 Task: Create ChildIssue0000000835 as Child Issue of Issue Issue0000000418 in Backlog  in Scrum Project Project0000000084 in Jira. Create ChildIssue0000000836 as Child Issue of Issue Issue0000000418 in Backlog  in Scrum Project Project0000000084 in Jira. Create ChildIssue0000000837 as Child Issue of Issue Issue0000000419 in Backlog  in Scrum Project Project0000000084 in Jira. Create ChildIssue0000000838 as Child Issue of Issue Issue0000000419 in Backlog  in Scrum Project Project0000000084 in Jira. Create ChildIssue0000000839 as Child Issue of Issue Issue0000000420 in Backlog  in Scrum Project Project0000000084 in Jira
Action: Mouse moved to (483, 403)
Screenshot: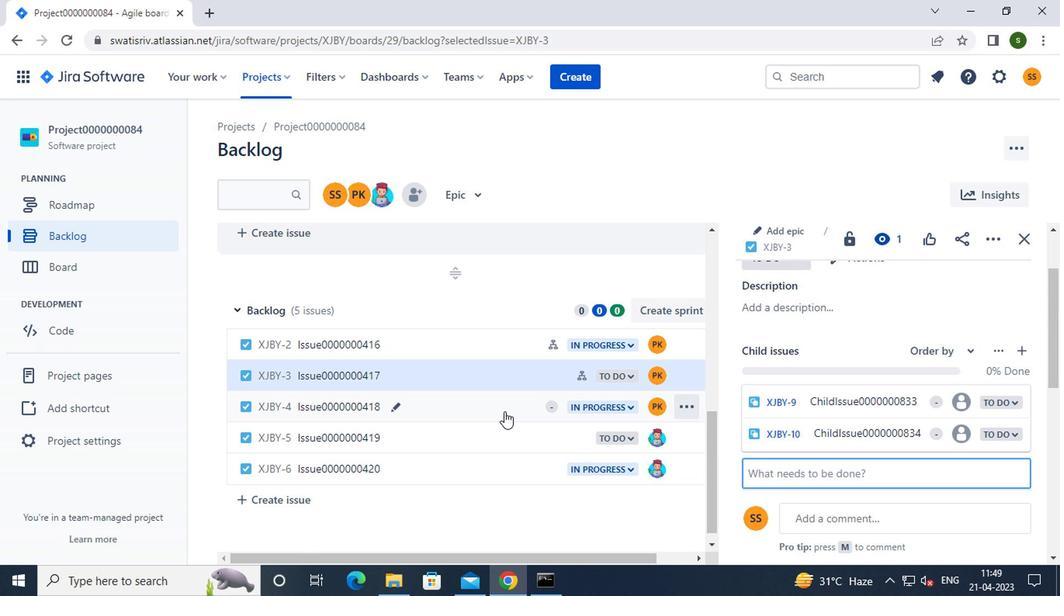 
Action: Mouse pressed left at (483, 403)
Screenshot: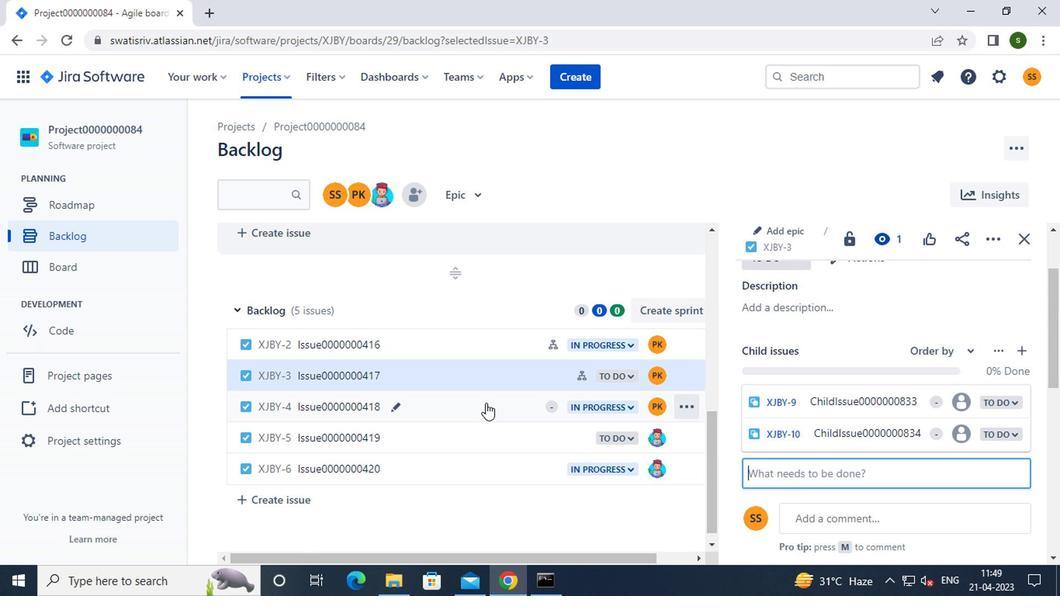 
Action: Mouse moved to (783, 310)
Screenshot: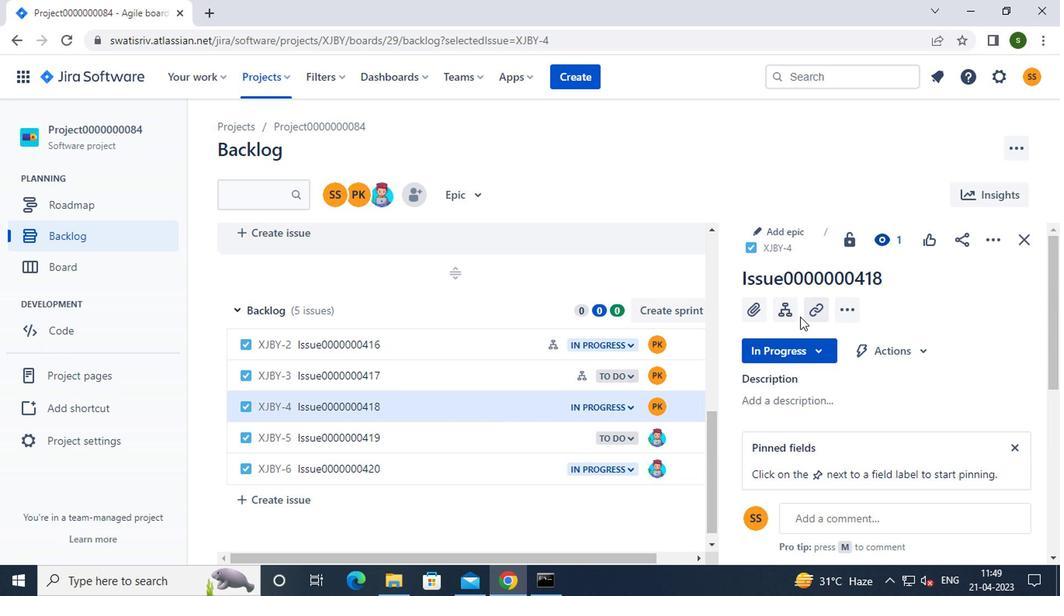 
Action: Mouse pressed left at (783, 310)
Screenshot: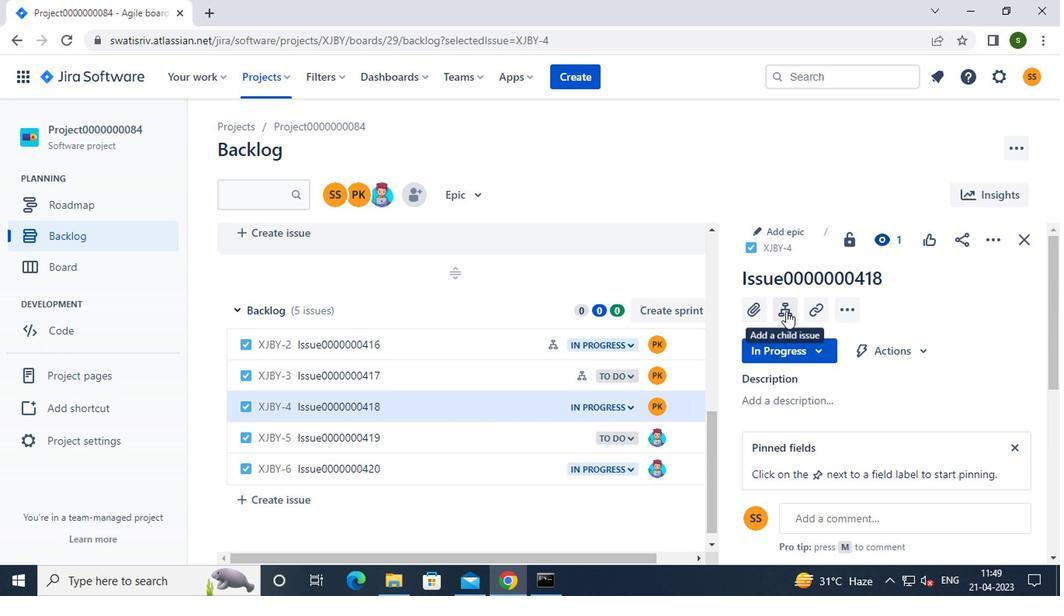 
Action: Mouse moved to (794, 379)
Screenshot: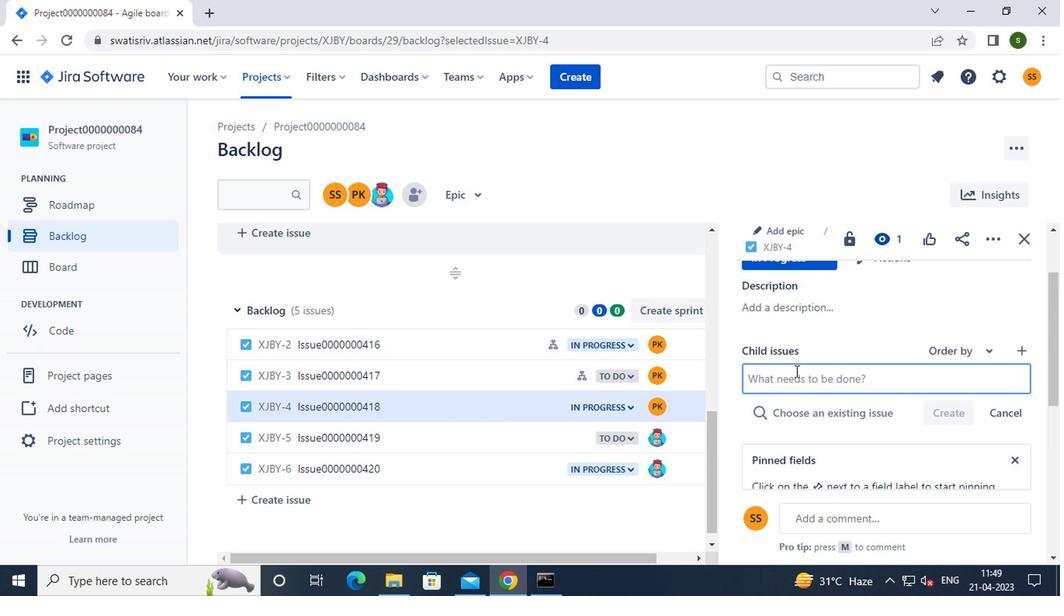 
Action: Mouse pressed left at (794, 379)
Screenshot: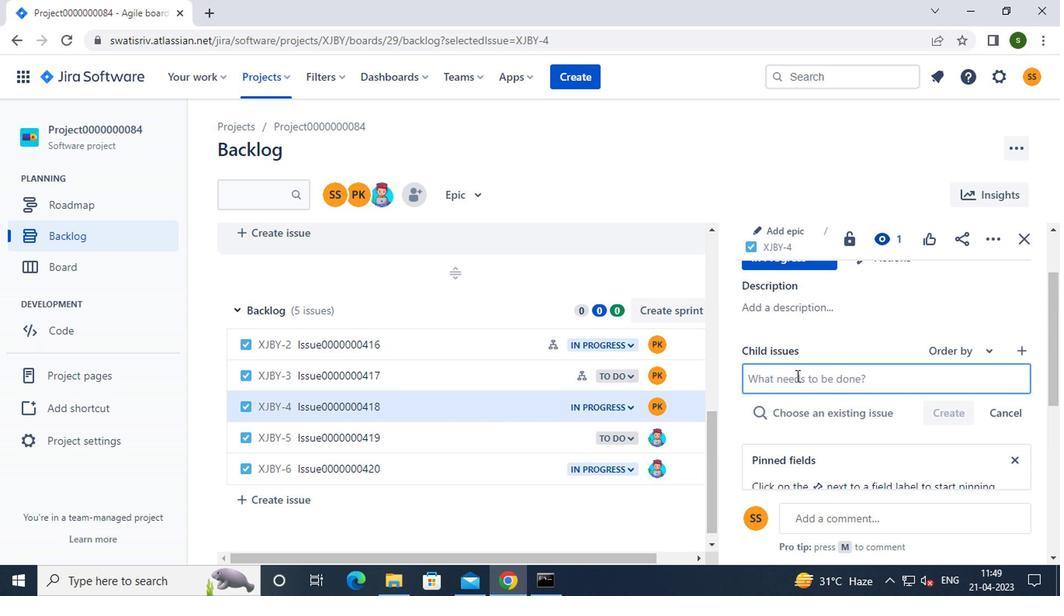 
Action: Mouse moved to (788, 381)
Screenshot: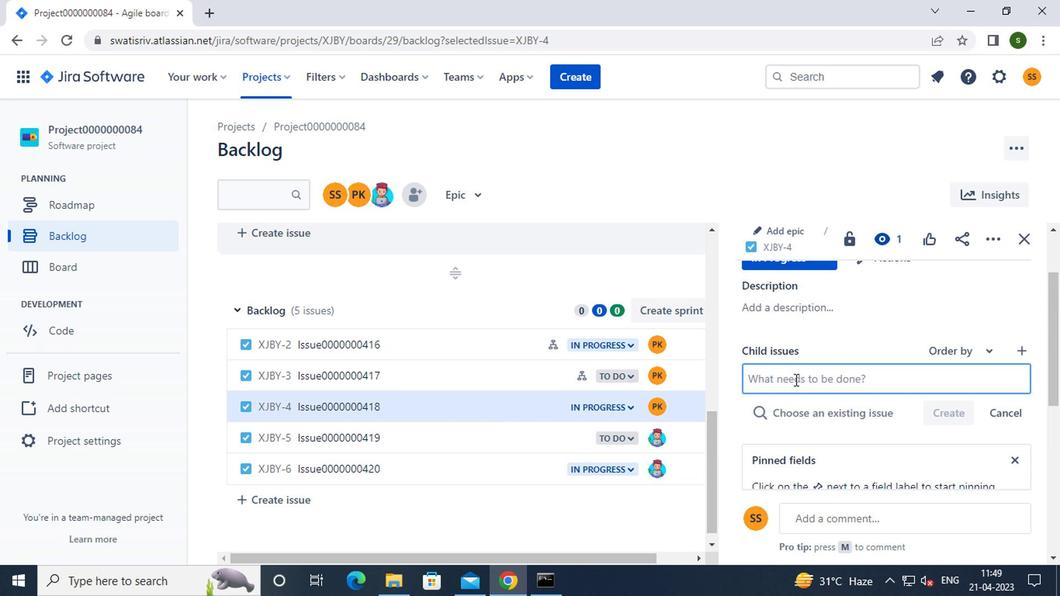
Action: Key pressed <Key.caps_lock><Key.caps_lock>c<Key.caps_lock>hild<Key.caps_lock>i<Key.caps_lock>ssue0000000835
Screenshot: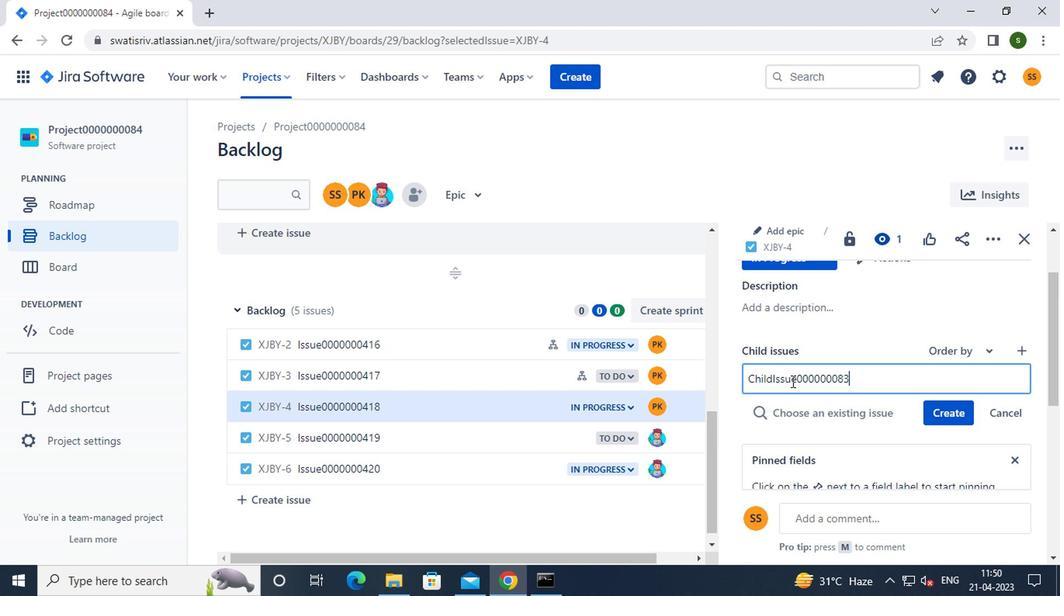 
Action: Mouse moved to (934, 405)
Screenshot: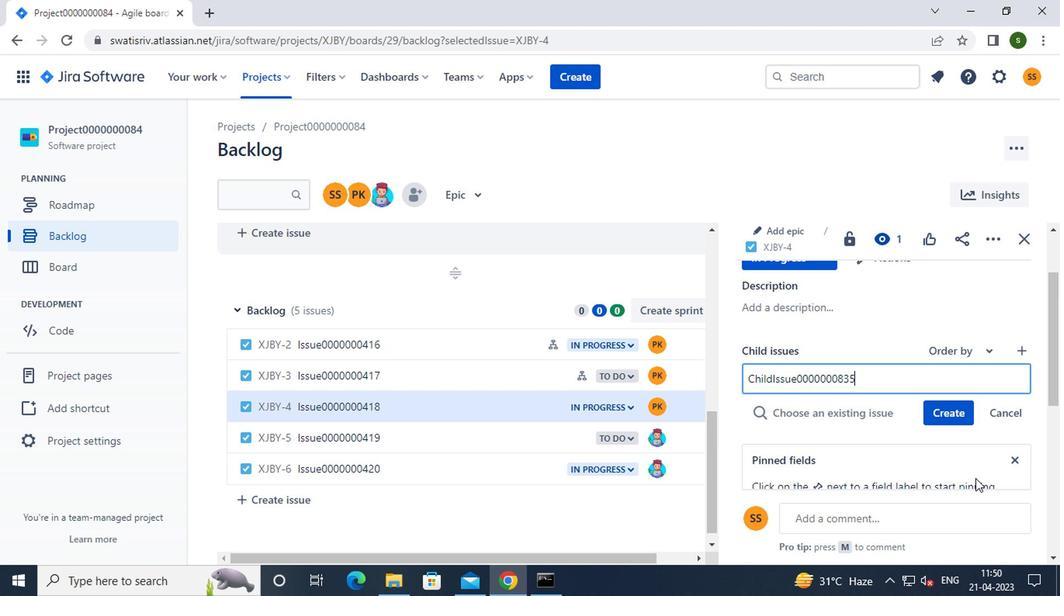 
Action: Mouse pressed left at (934, 405)
Screenshot: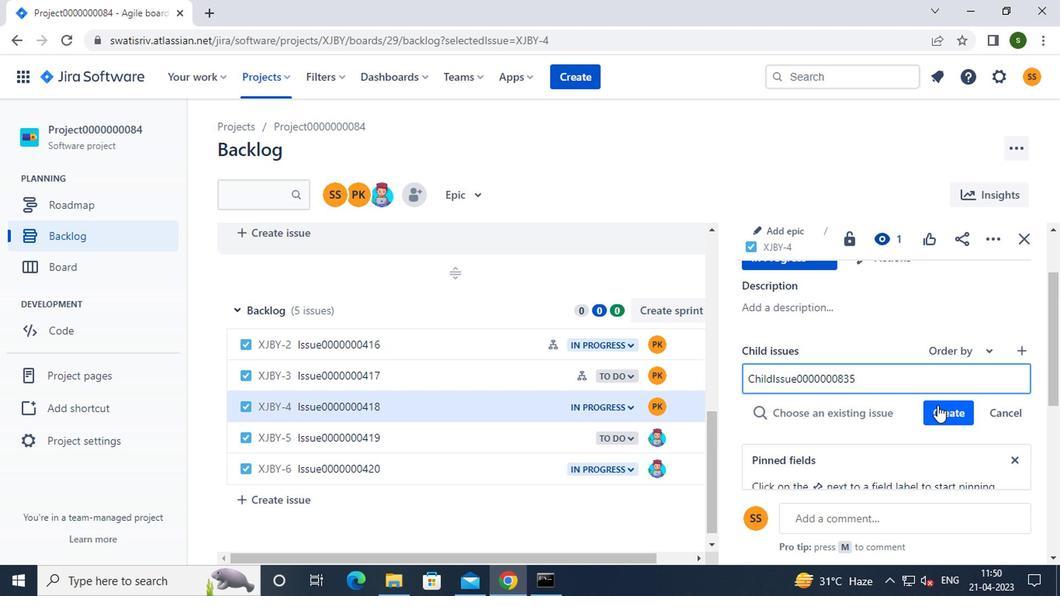 
Action: Mouse moved to (898, 420)
Screenshot: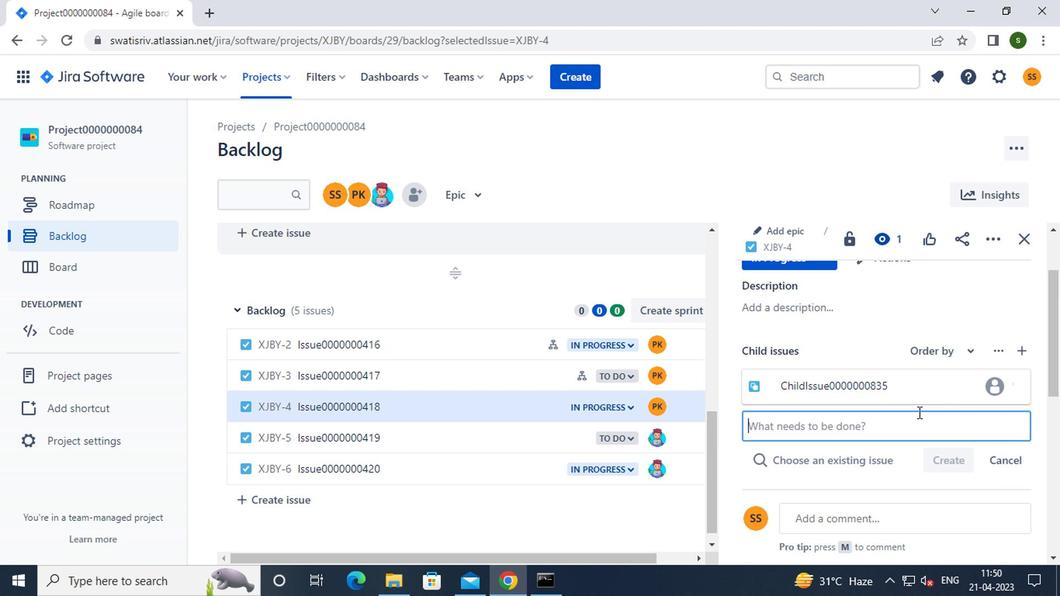 
Action: Mouse pressed left at (898, 420)
Screenshot: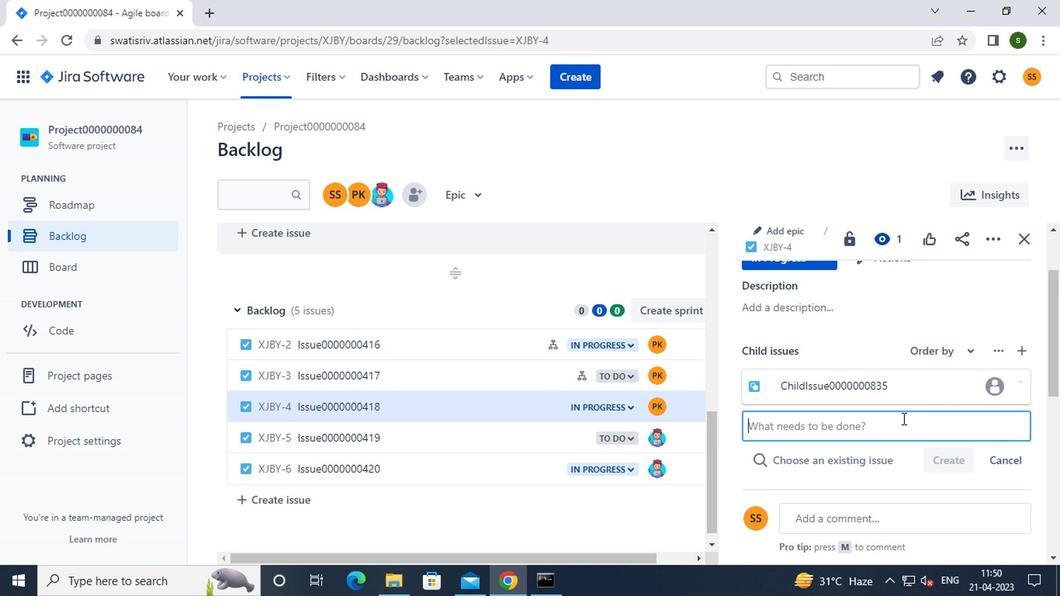 
Action: Key pressed <Key.caps_lock>c<Key.caps_lock>hild<Key.caps_lock>i<Key.caps_lock>ssue0000000836
Screenshot: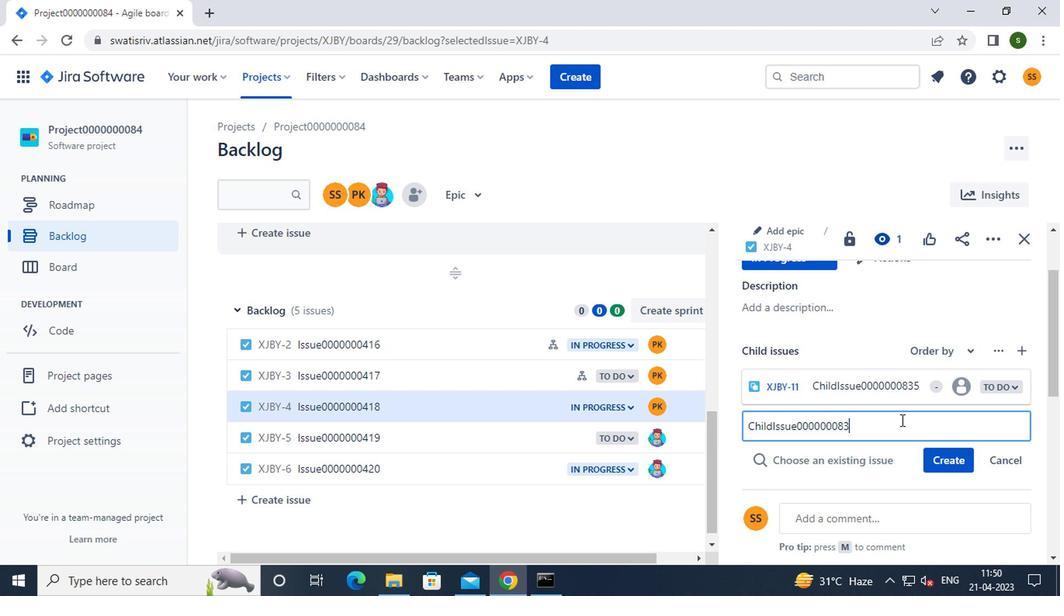 
Action: Mouse moved to (944, 456)
Screenshot: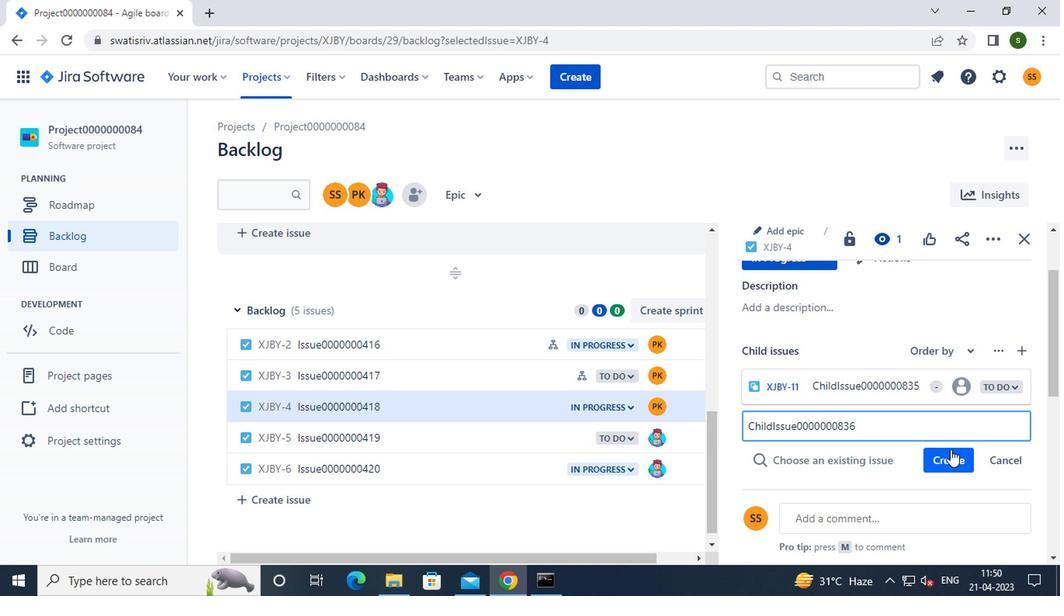 
Action: Mouse pressed left at (944, 456)
Screenshot: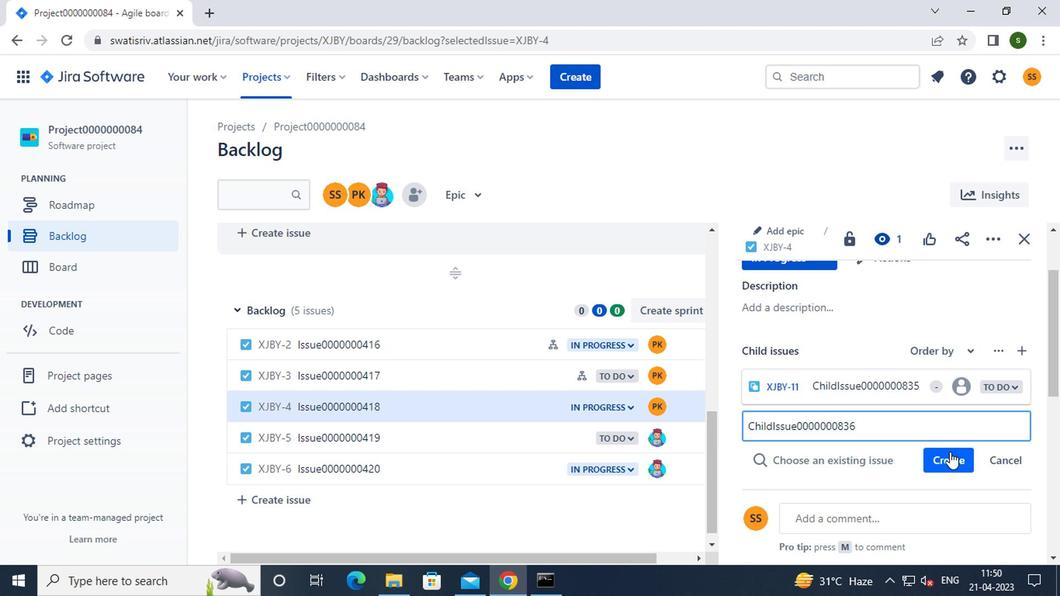 
Action: Mouse moved to (487, 438)
Screenshot: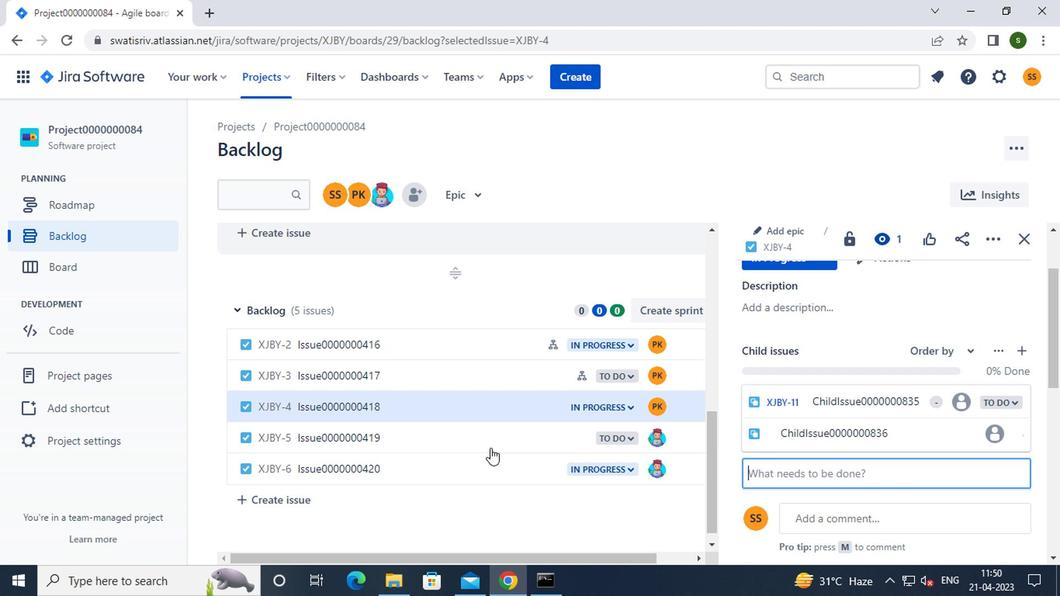 
Action: Mouse pressed left at (487, 438)
Screenshot: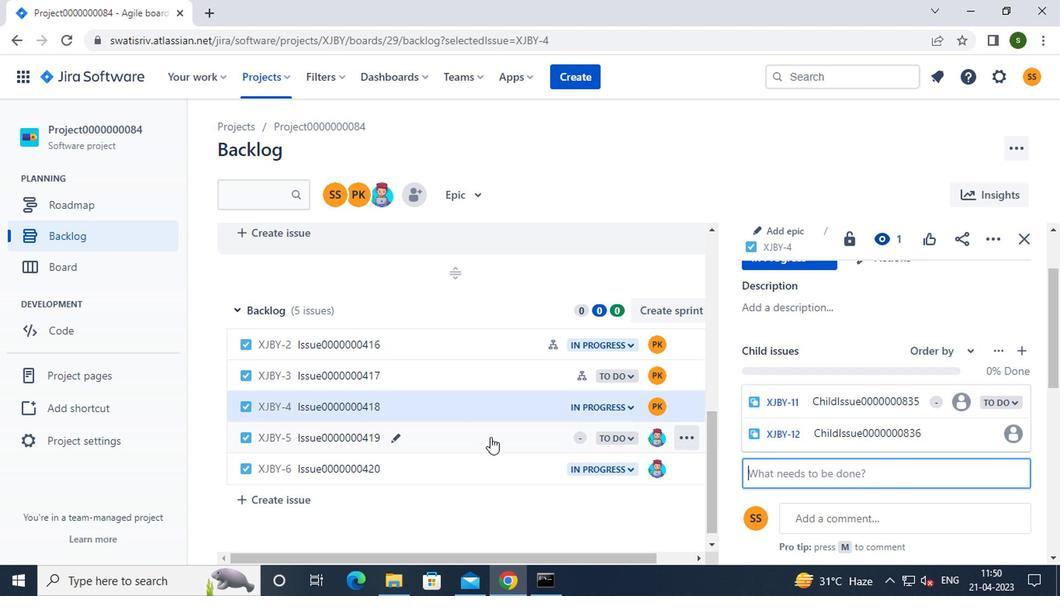 
Action: Mouse moved to (782, 307)
Screenshot: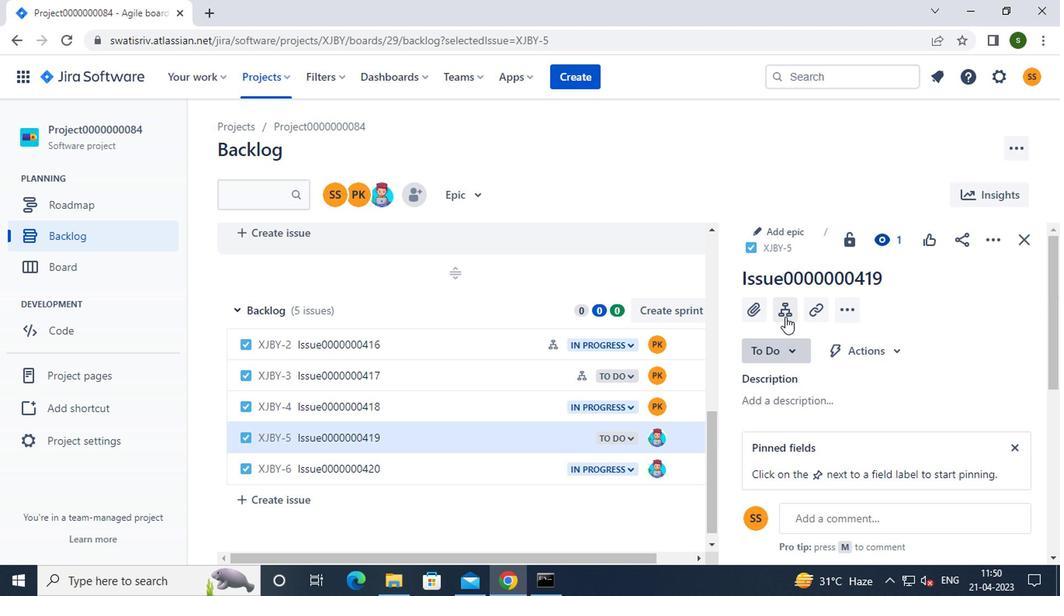 
Action: Mouse pressed left at (782, 307)
Screenshot: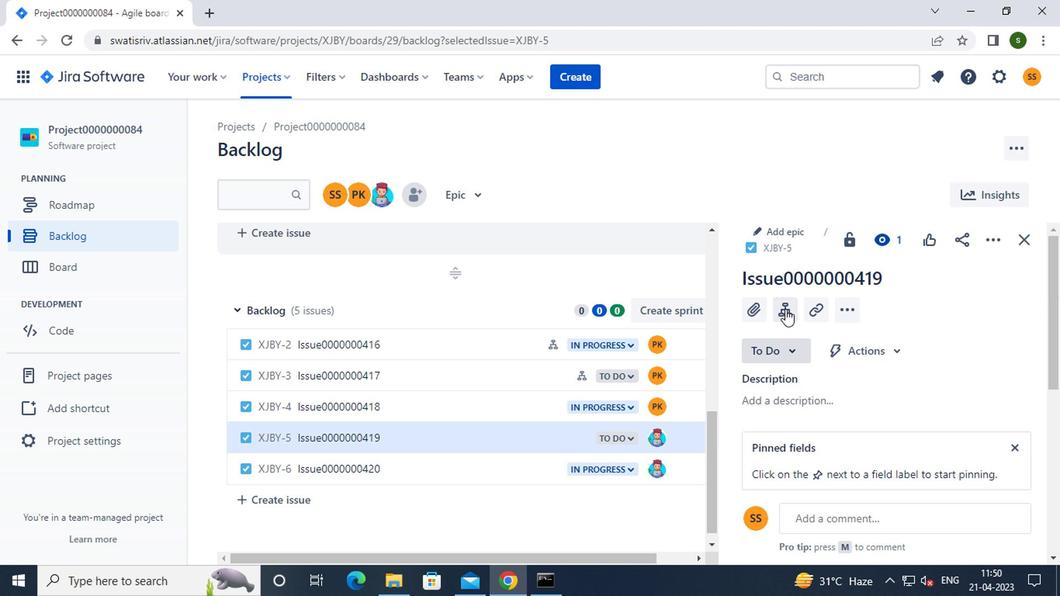 
Action: Mouse moved to (784, 380)
Screenshot: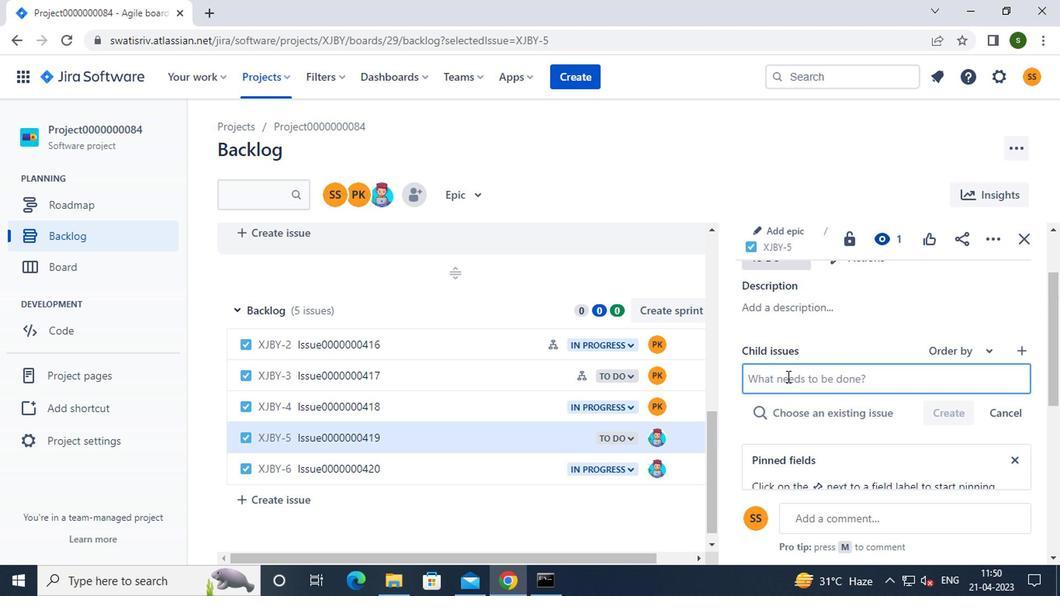 
Action: Mouse pressed left at (784, 380)
Screenshot: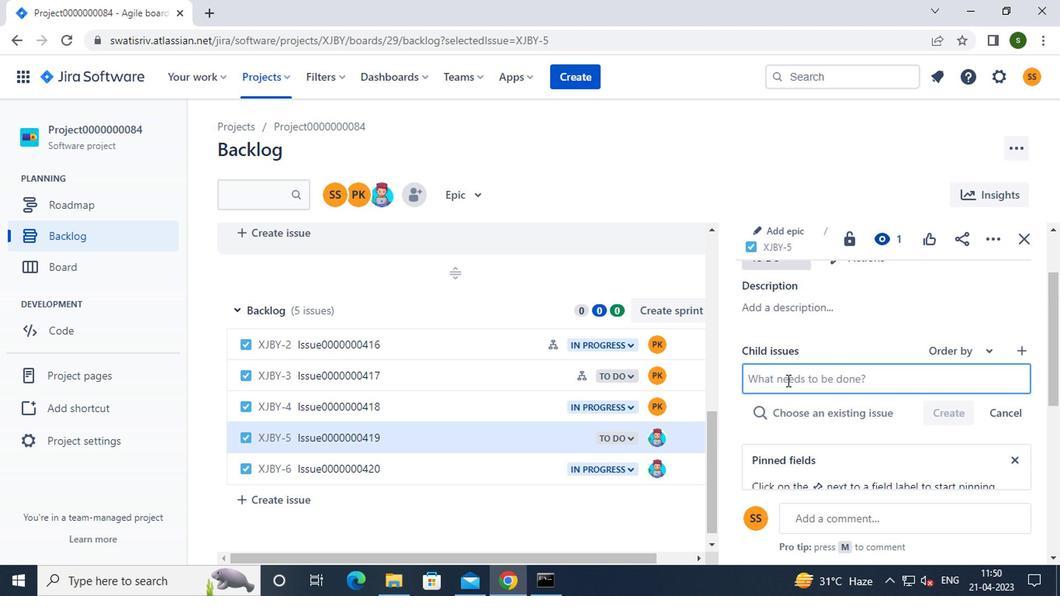 
Action: Key pressed <Key.caps_lock>c<Key.caps_lock>hild<Key.caps_lock>i<Key.caps_lock>ssue0000000837
Screenshot: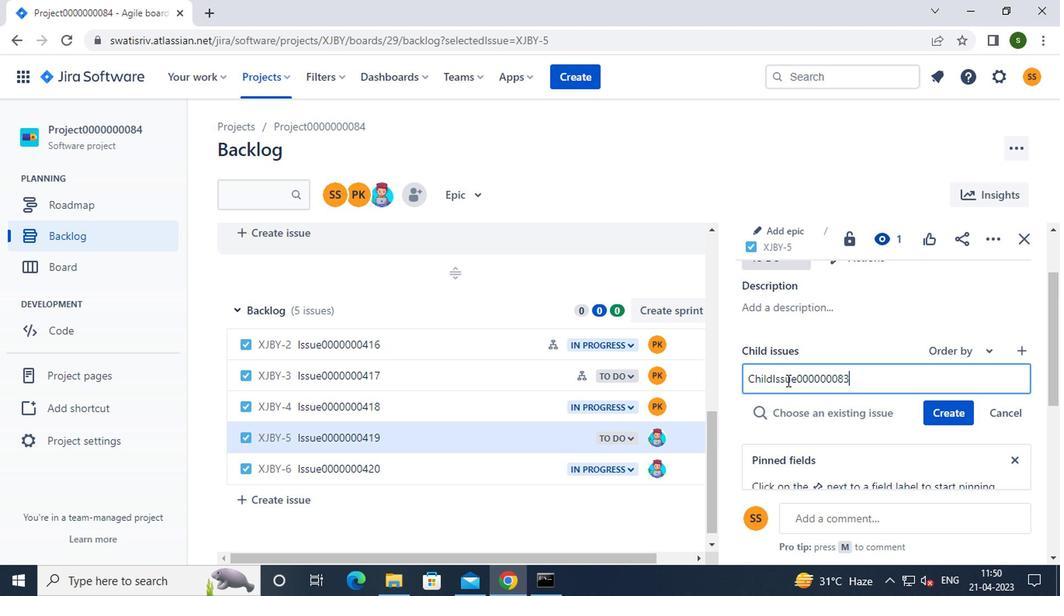 
Action: Mouse moved to (938, 413)
Screenshot: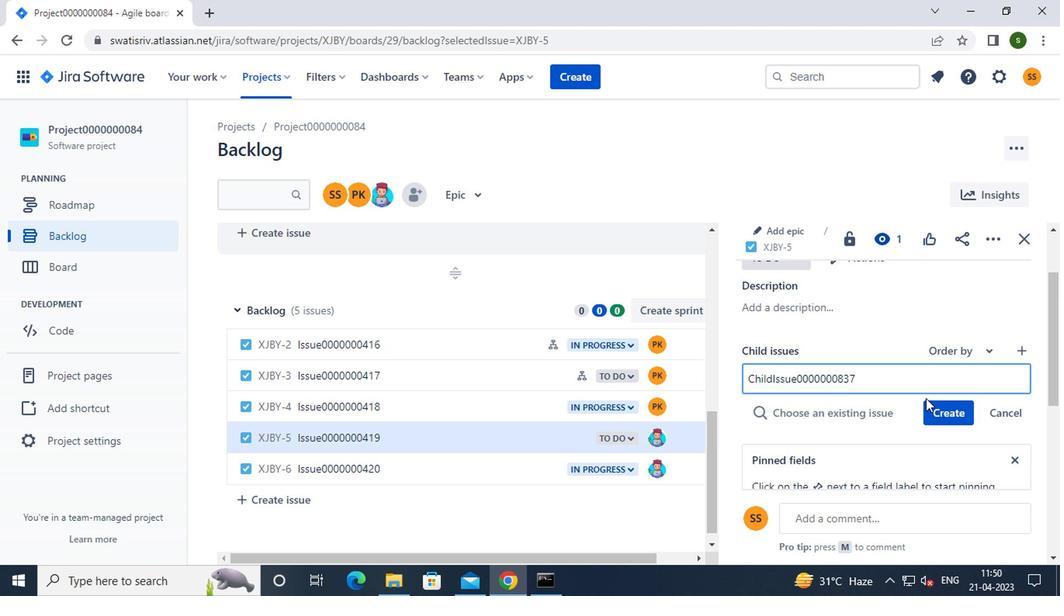 
Action: Mouse pressed left at (938, 413)
Screenshot: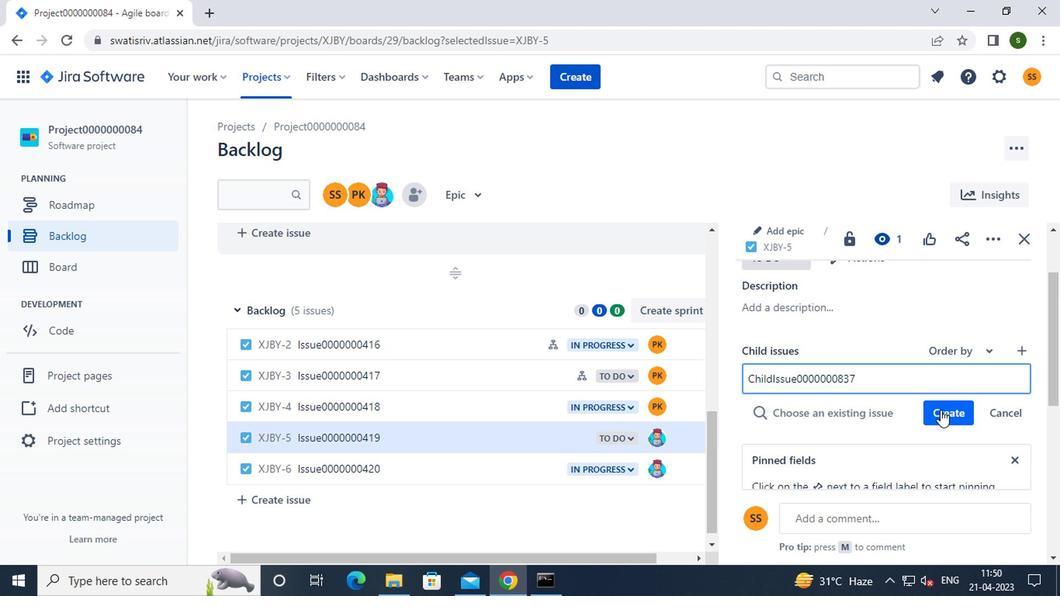 
Action: Mouse moved to (893, 428)
Screenshot: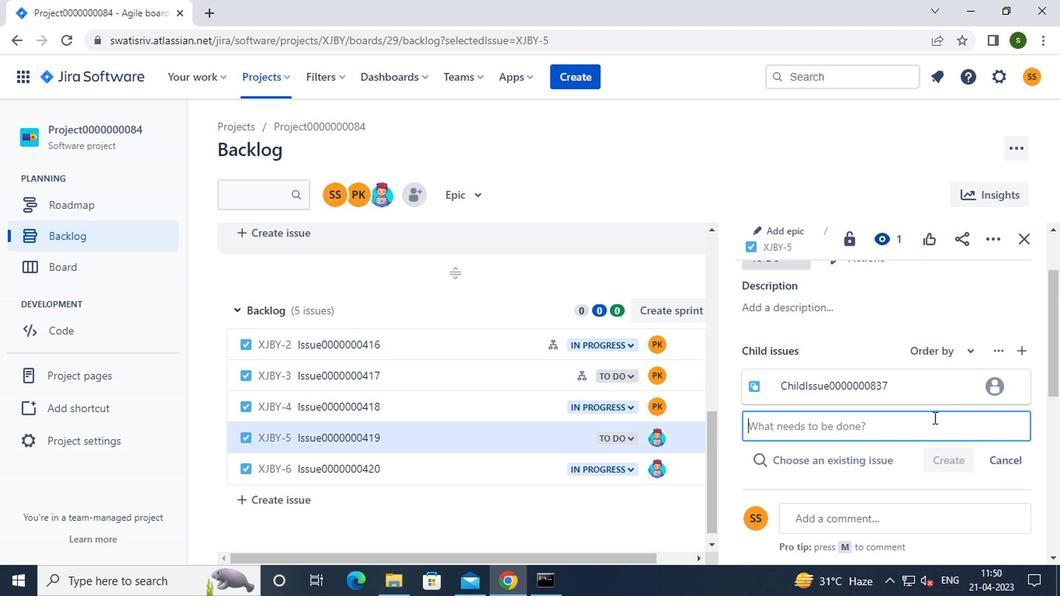 
Action: Mouse pressed left at (893, 428)
Screenshot: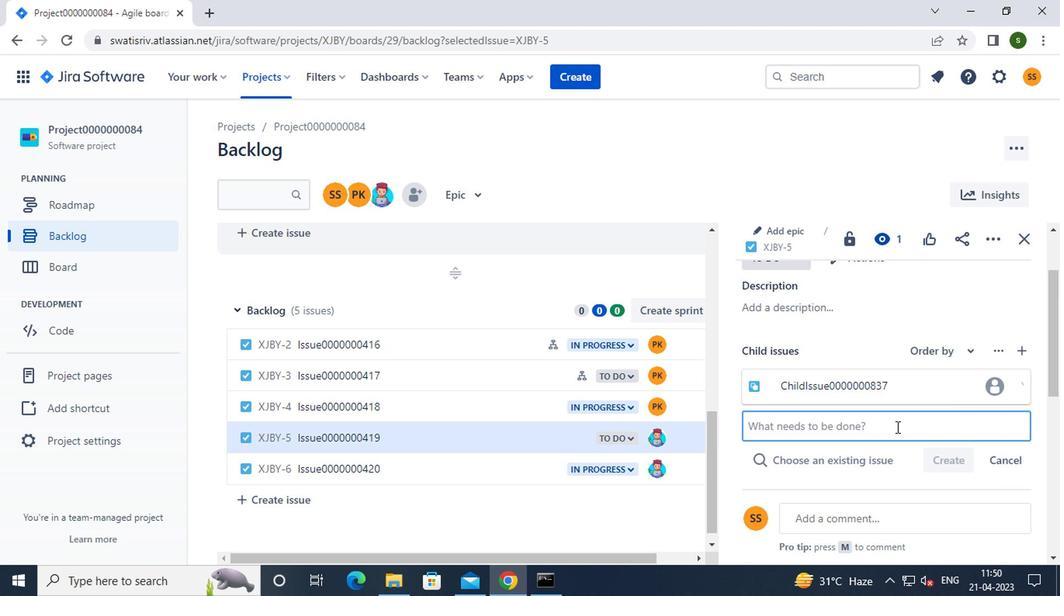
Action: Mouse moved to (874, 434)
Screenshot: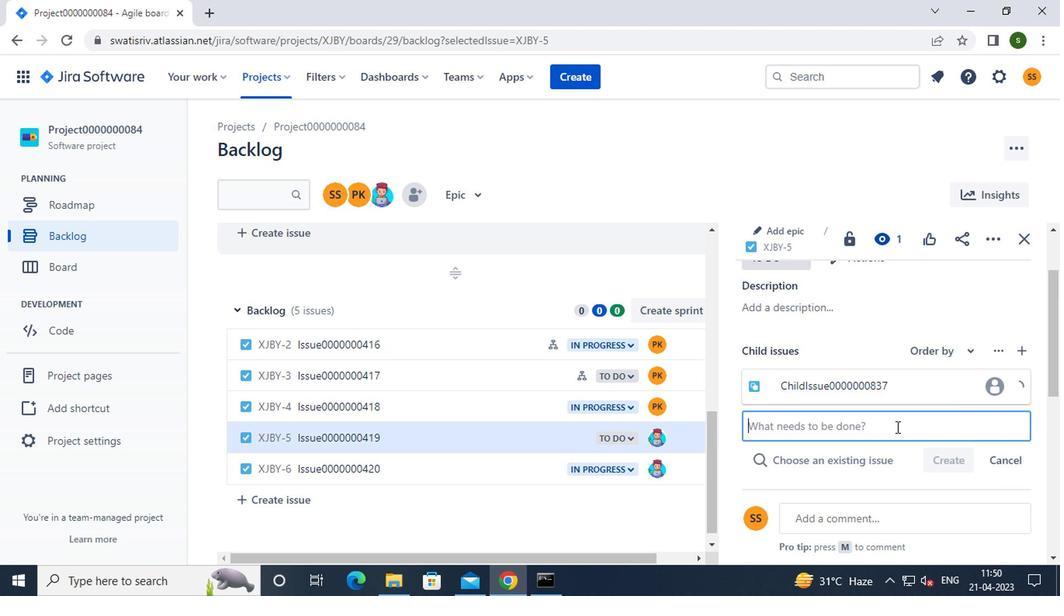 
Action: Key pressed <Key.caps_lock>
Screenshot: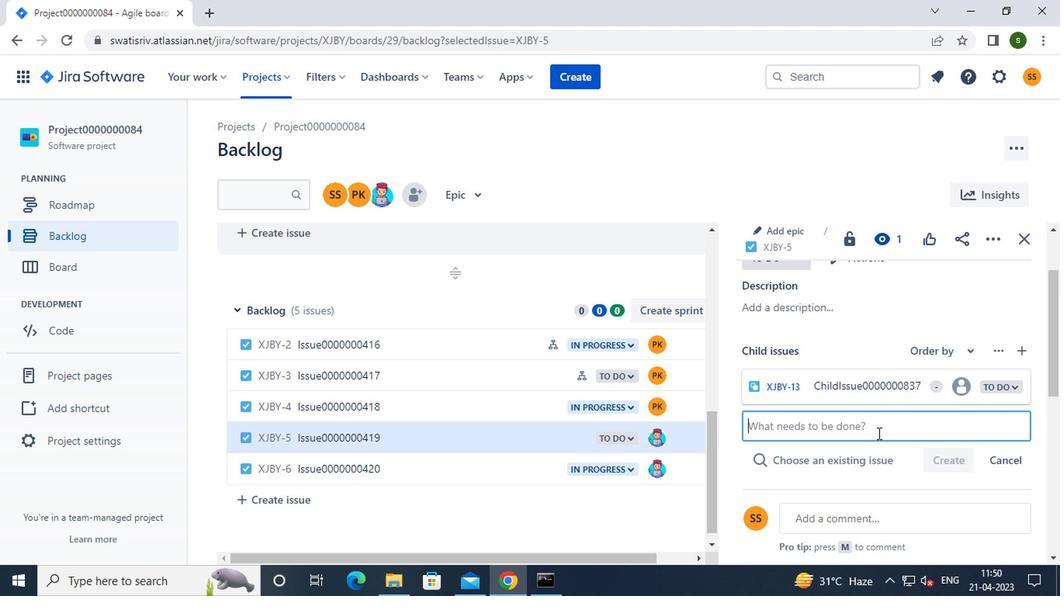 
Action: Mouse moved to (873, 434)
Screenshot: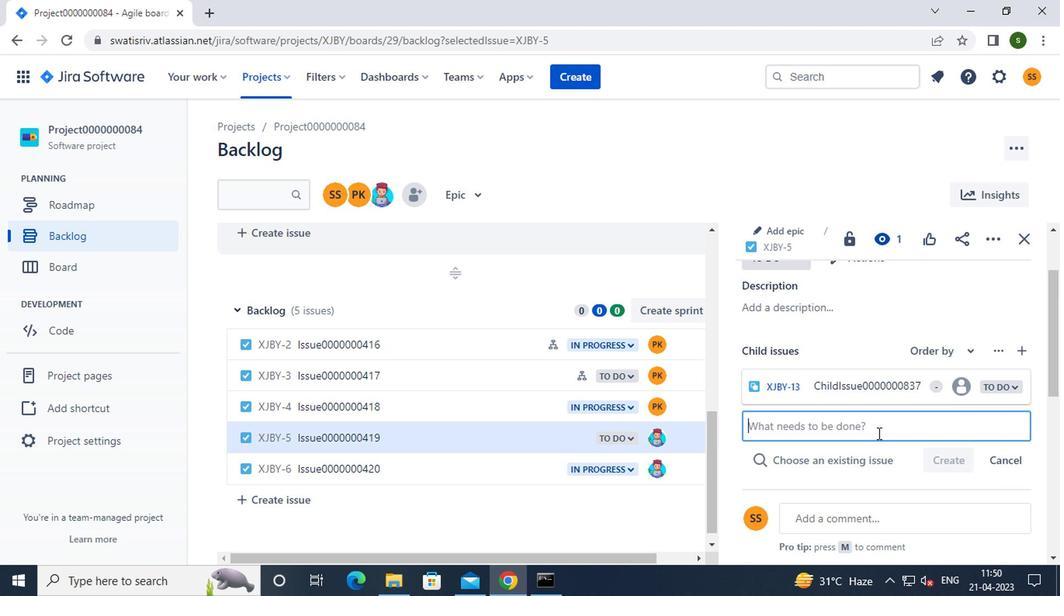 
Action: Key pressed c<Key.caps_lock>hild<Key.caps_lock>i<Key.caps_lock>ssue0000000838
Screenshot: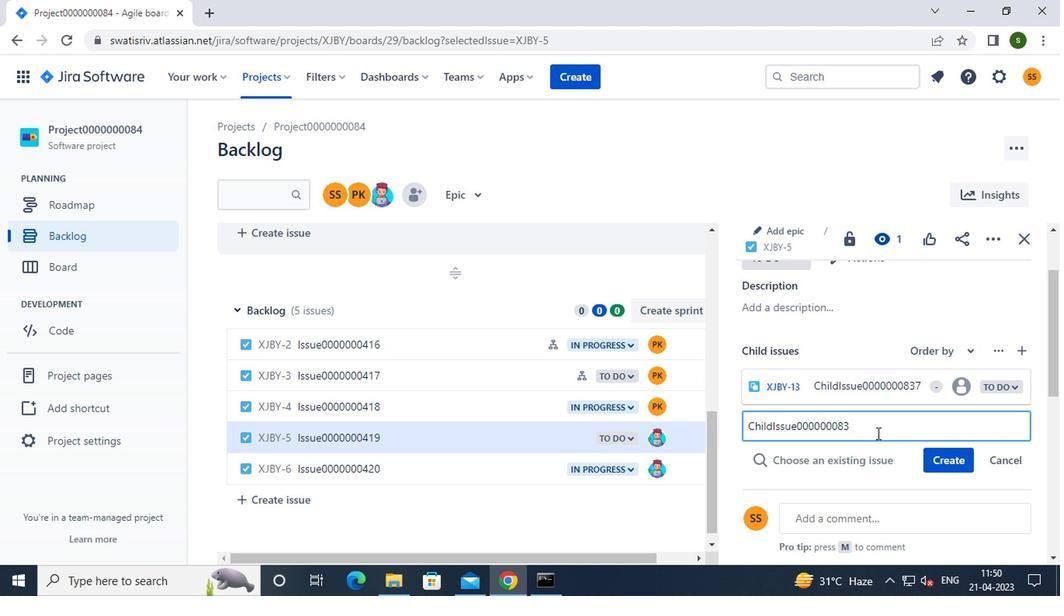 
Action: Mouse moved to (951, 461)
Screenshot: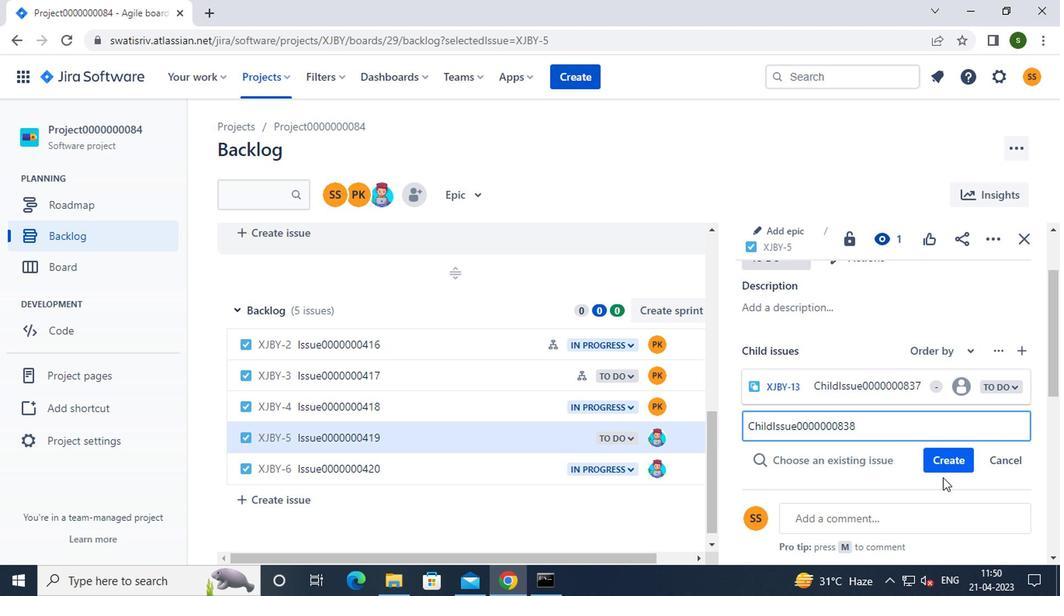 
Action: Mouse pressed left at (951, 461)
Screenshot: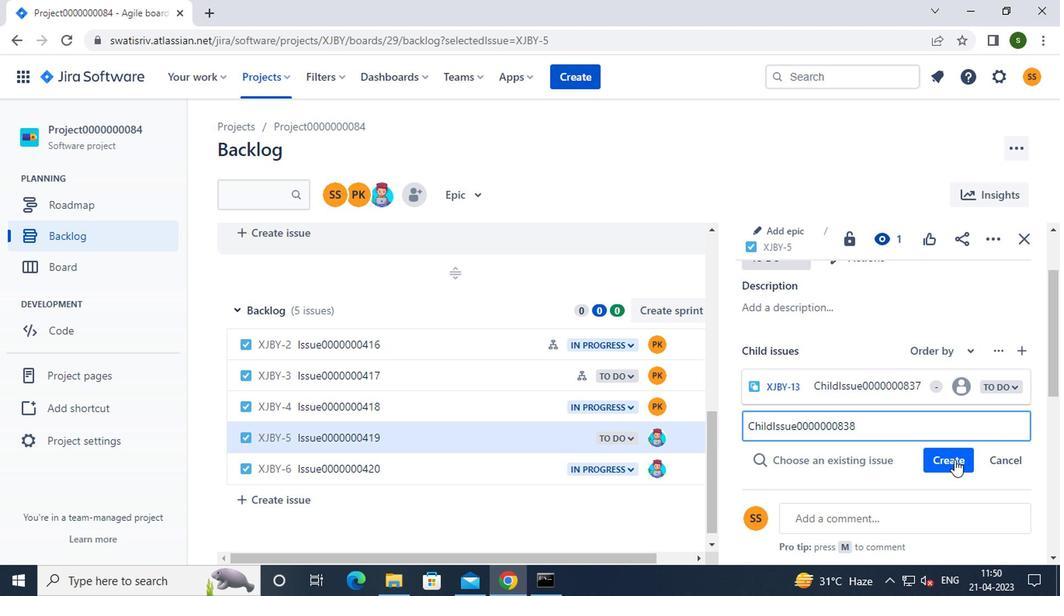 
Action: Mouse moved to (466, 469)
Screenshot: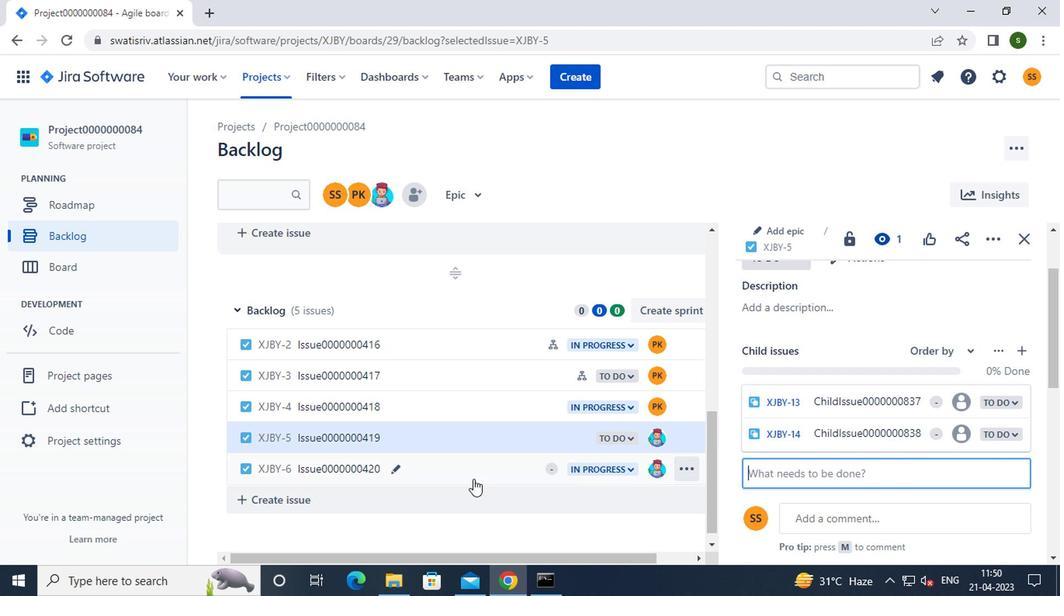 
Action: Mouse pressed left at (466, 469)
Screenshot: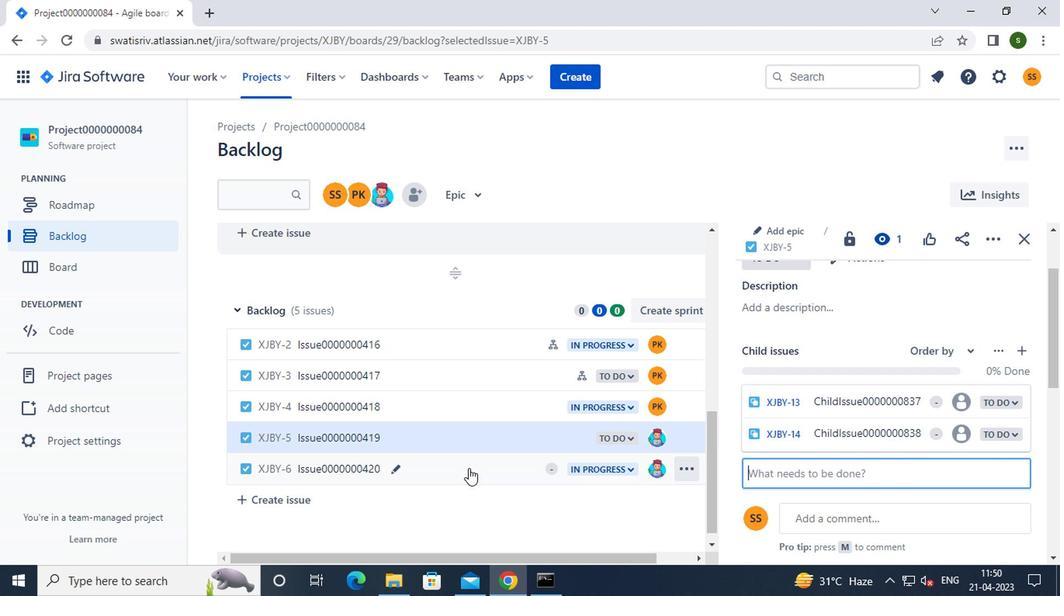 
Action: Mouse moved to (777, 302)
Screenshot: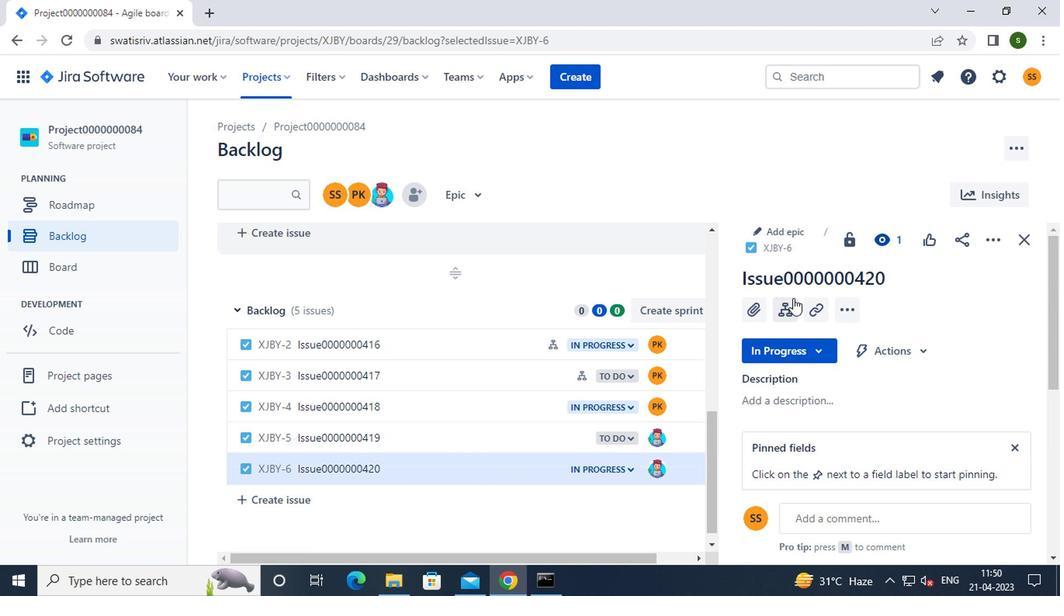 
Action: Mouse pressed left at (777, 302)
Screenshot: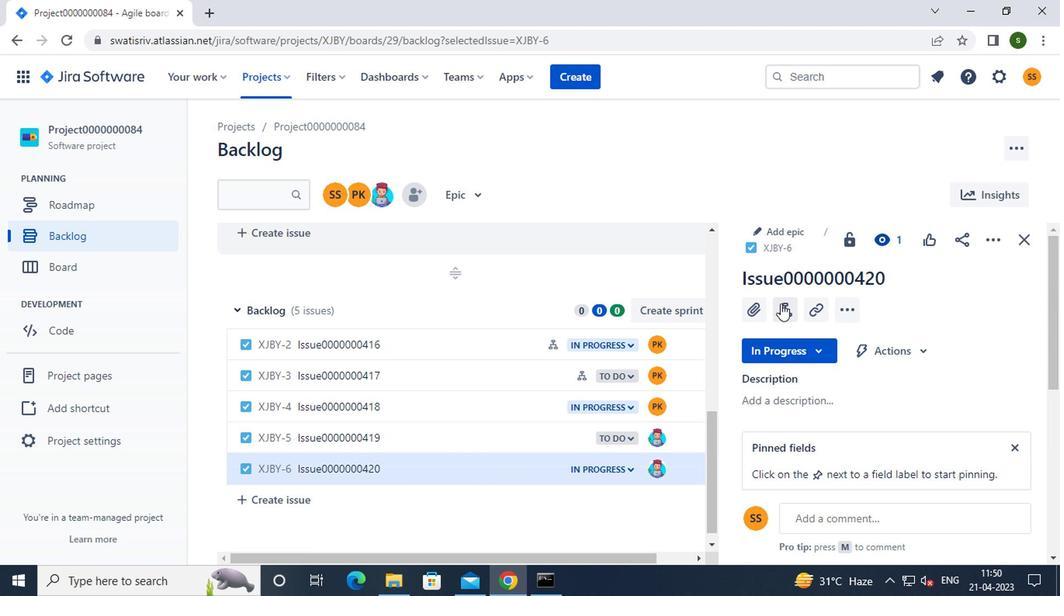 
Action: Mouse moved to (787, 375)
Screenshot: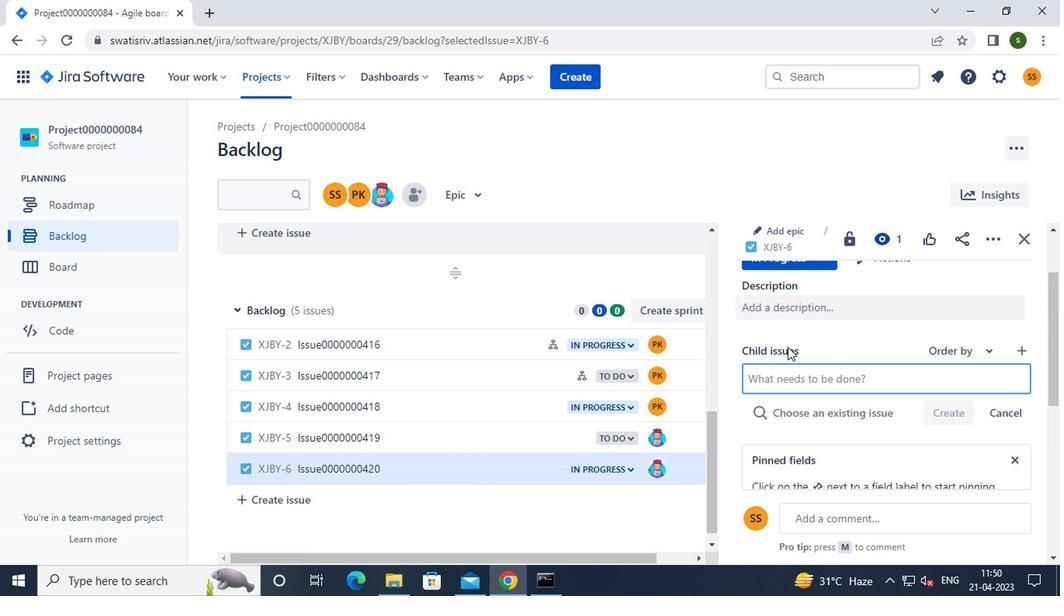 
Action: Mouse pressed left at (787, 375)
Screenshot: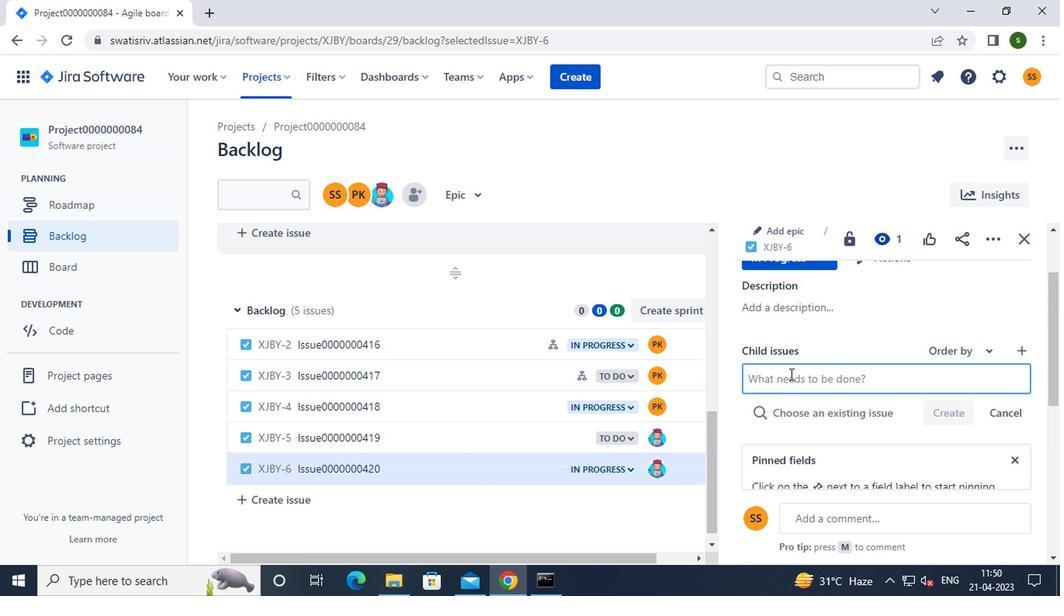 
Action: Mouse moved to (766, 383)
Screenshot: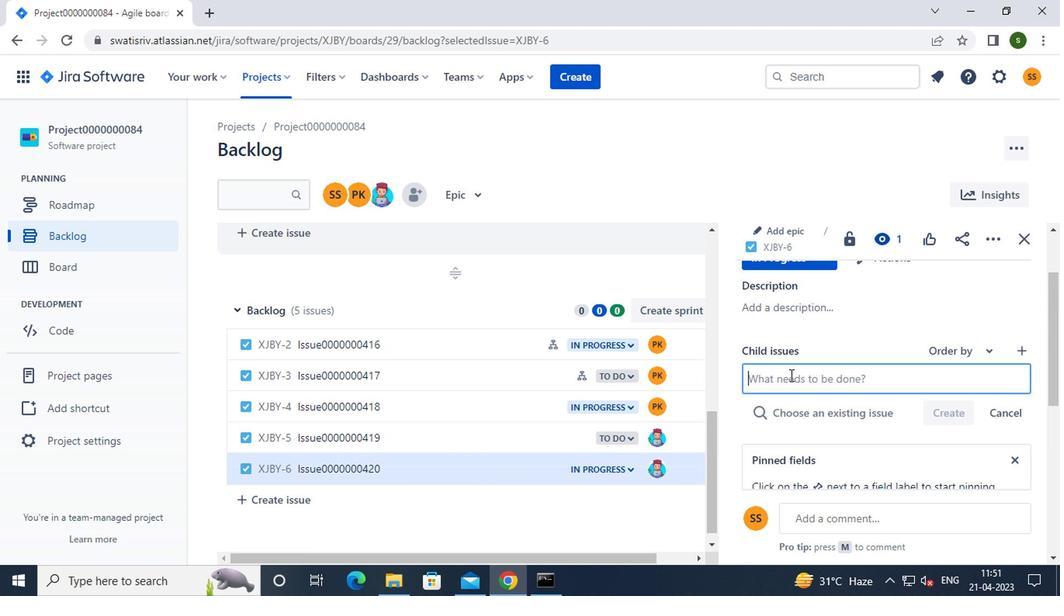 
Action: Key pressed <Key.caps_lock>c<Key.caps_lock>hild<Key.caps_lock>i<Key.caps_lock>ssue0000000839
Screenshot: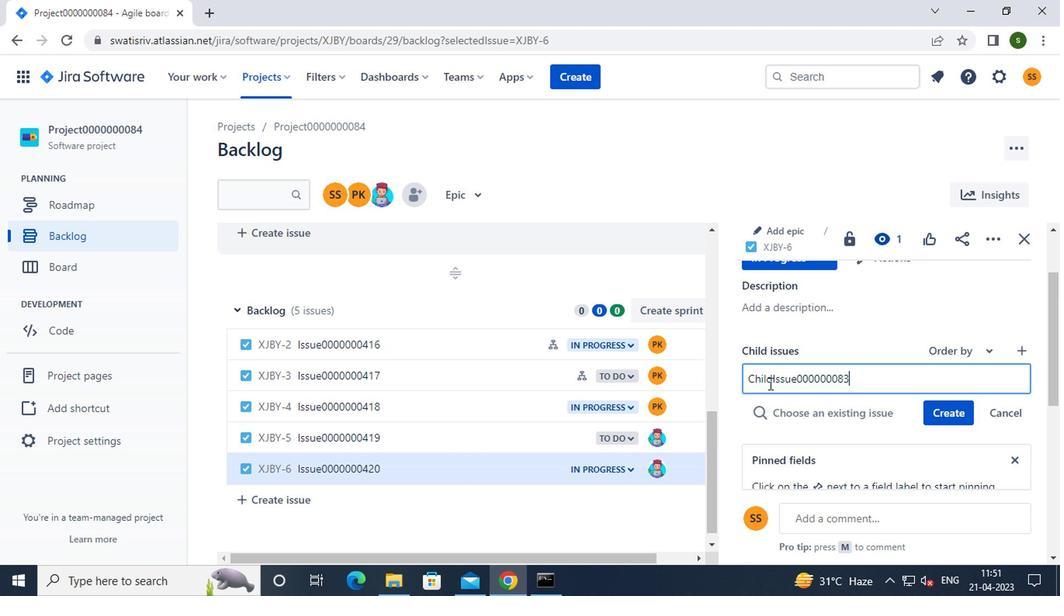 
Action: Mouse moved to (938, 411)
Screenshot: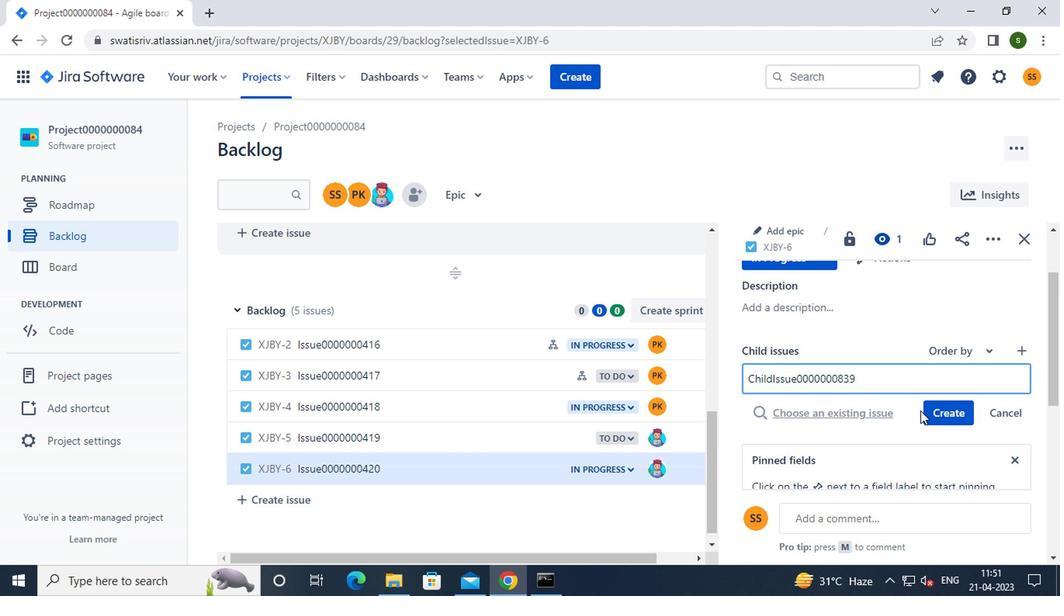 
Action: Mouse pressed left at (938, 411)
Screenshot: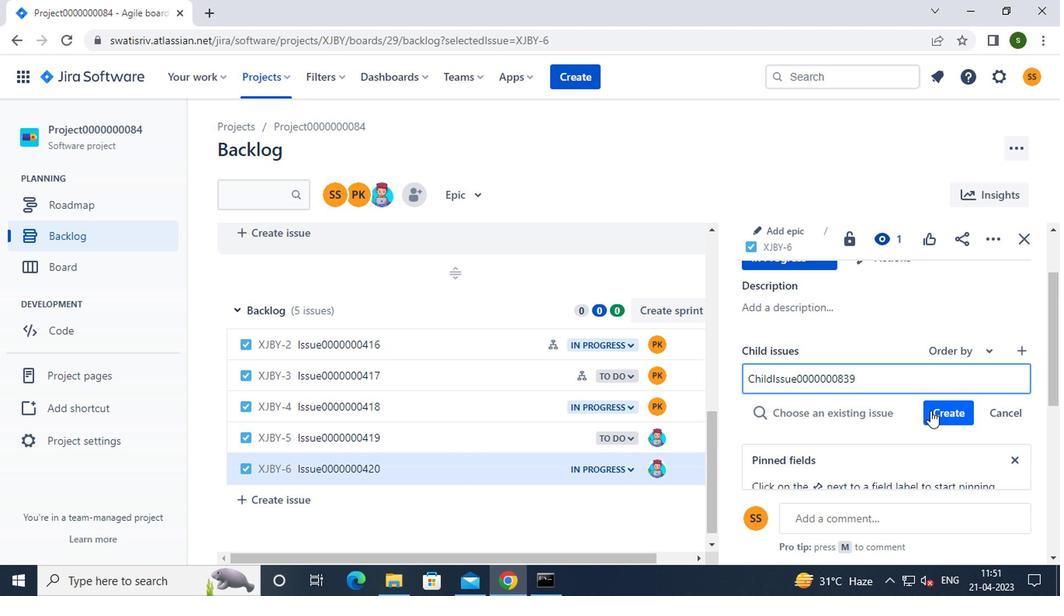 
Action: Mouse moved to (621, 140)
Screenshot: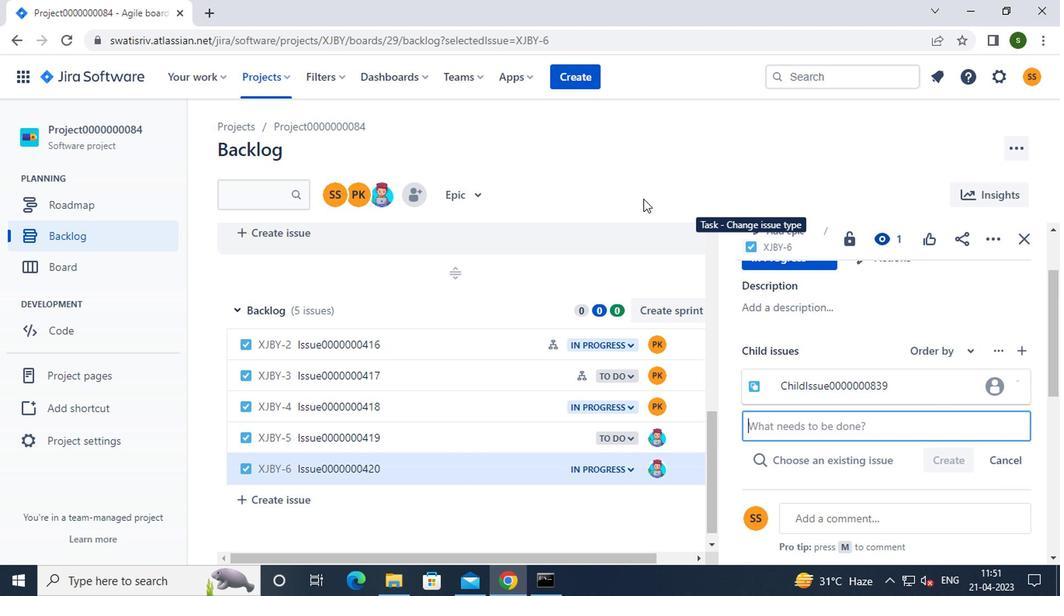 
